 Task: Look for products from Monterey only.
Action: Mouse moved to (47, 351)
Screenshot: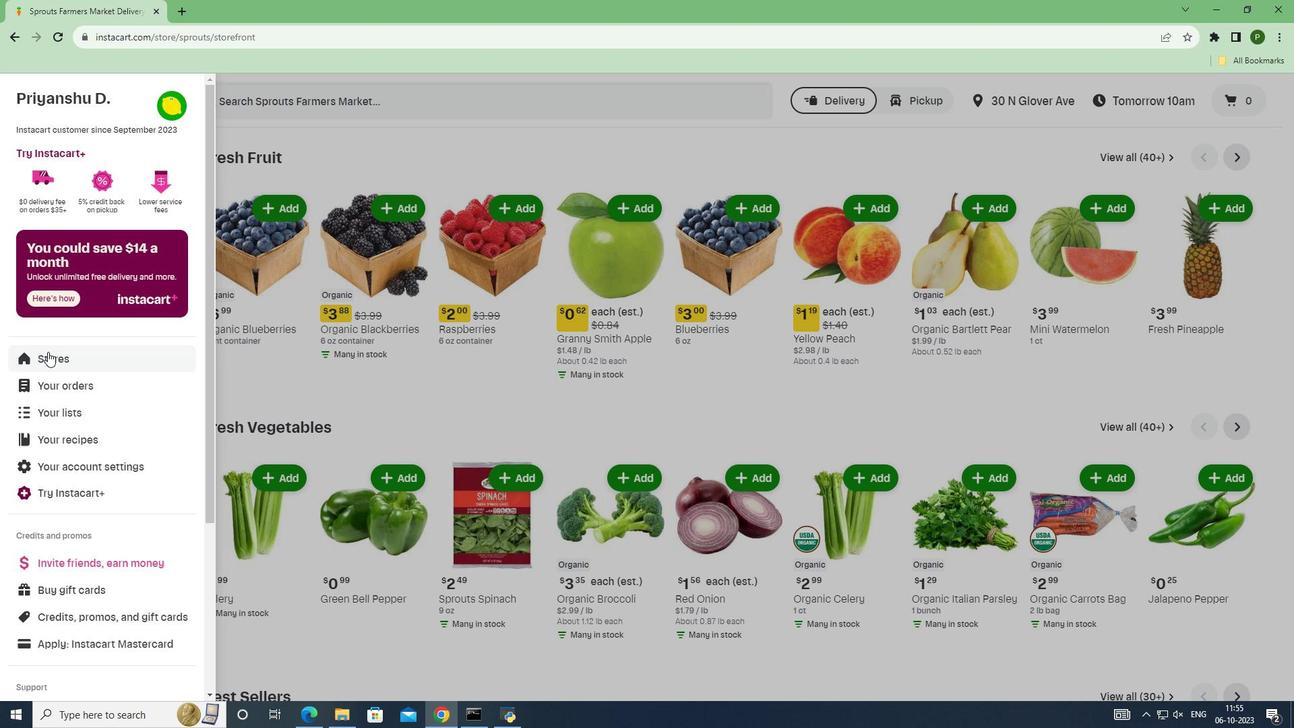 
Action: Mouse pressed left at (47, 351)
Screenshot: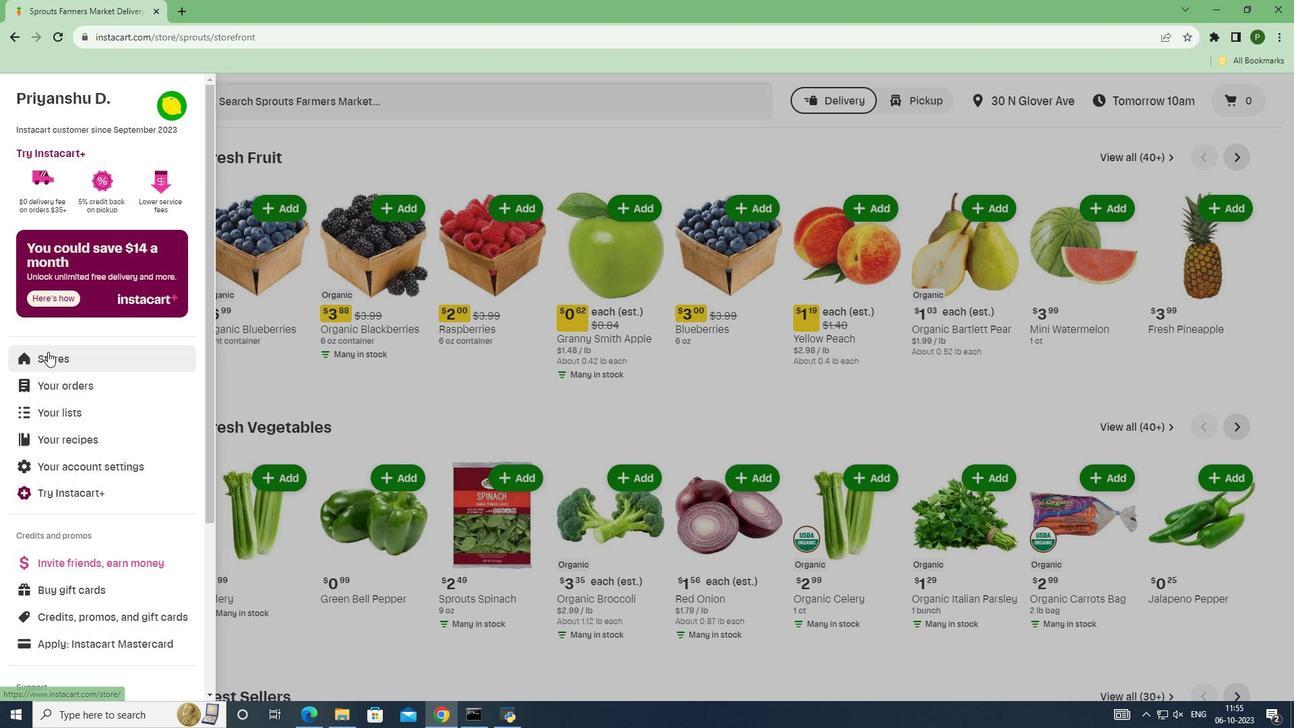 
Action: Mouse moved to (299, 153)
Screenshot: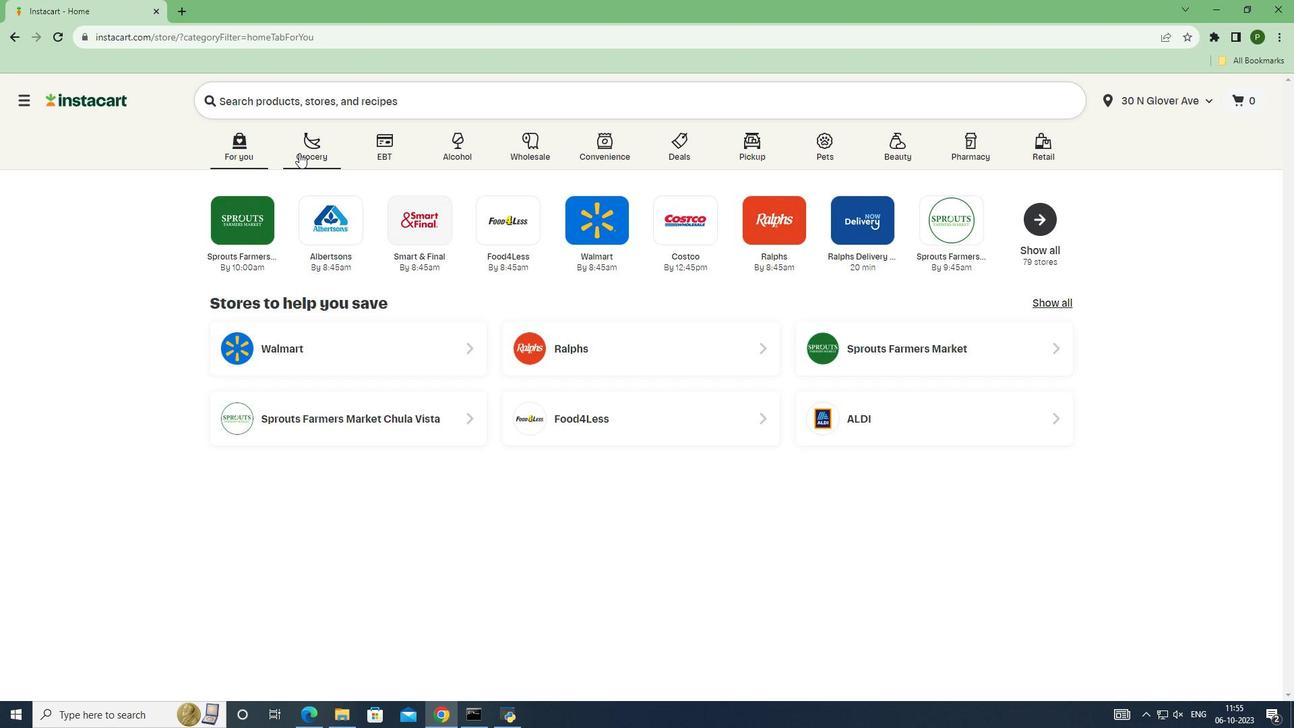 
Action: Mouse pressed left at (299, 153)
Screenshot: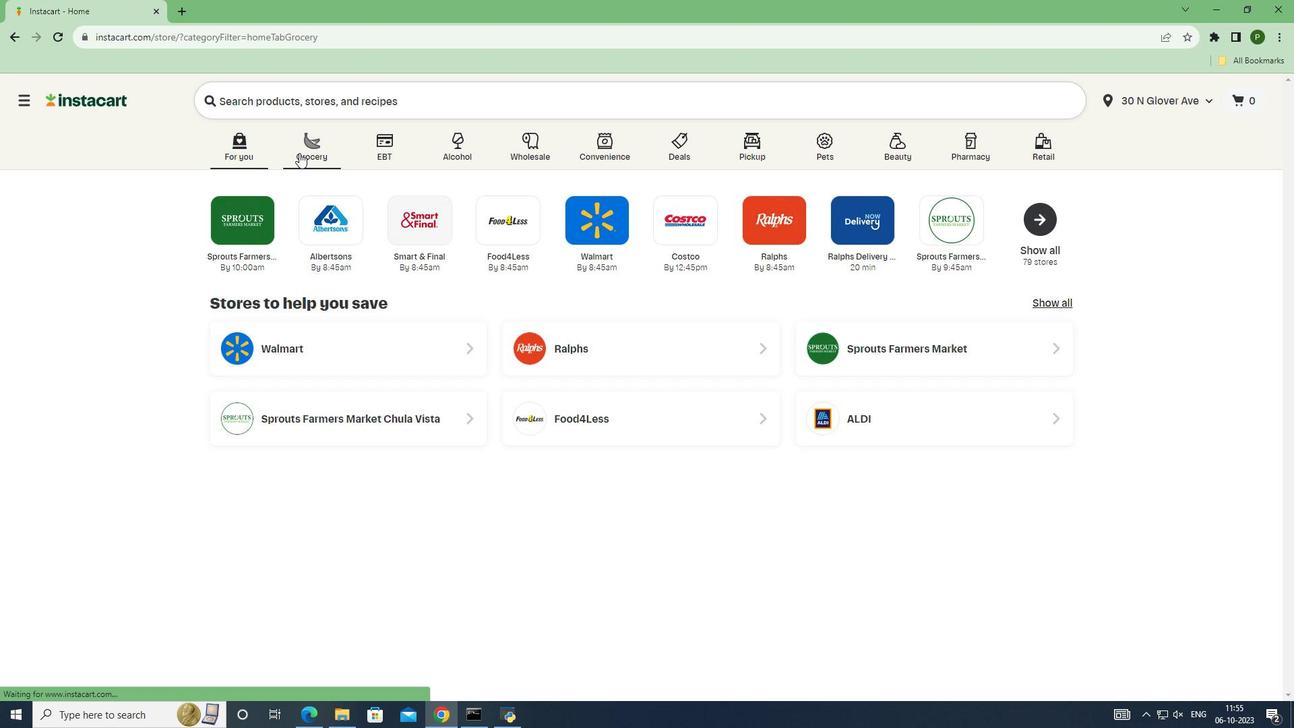 
Action: Mouse moved to (832, 302)
Screenshot: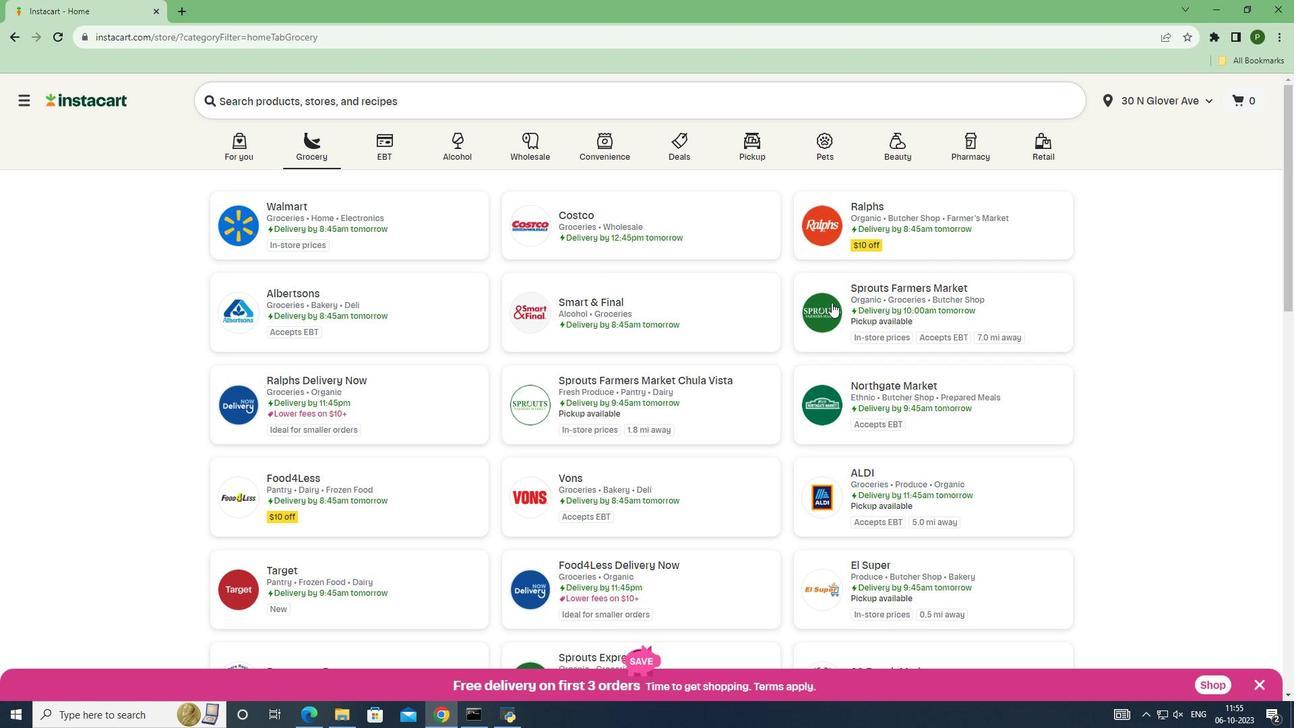
Action: Mouse pressed left at (832, 302)
Screenshot: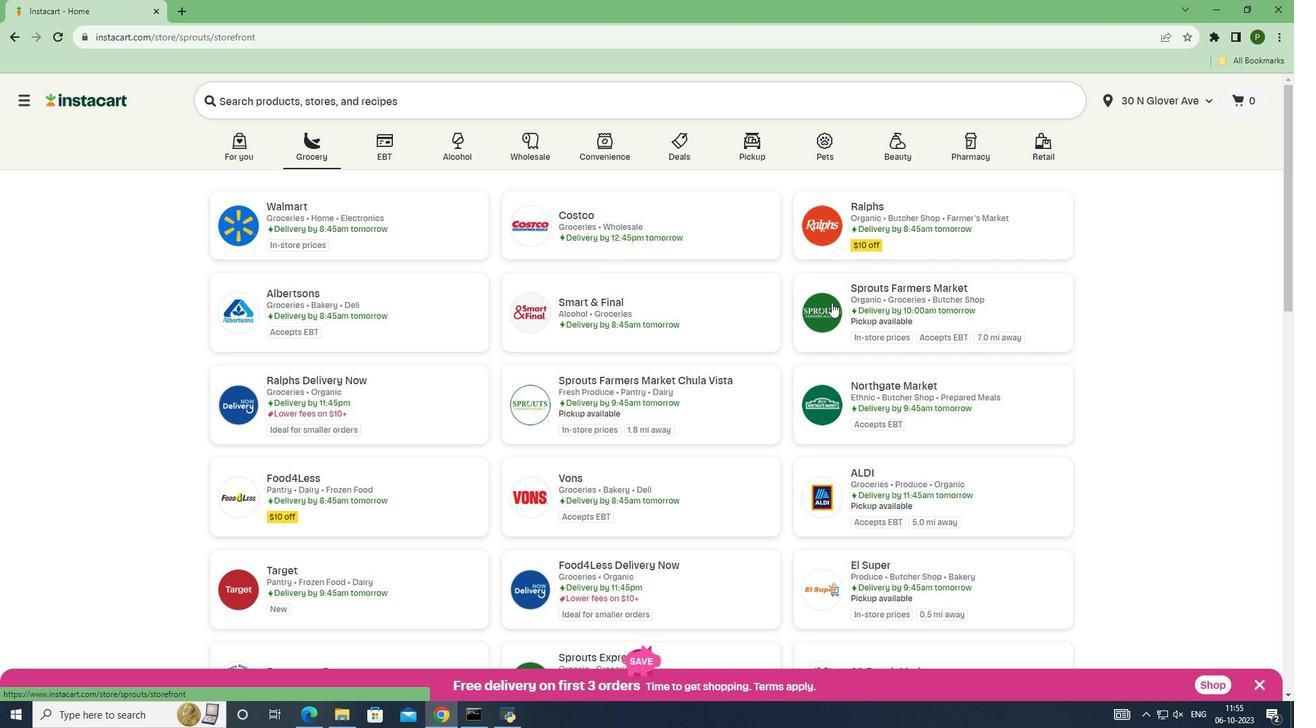 
Action: Mouse moved to (114, 405)
Screenshot: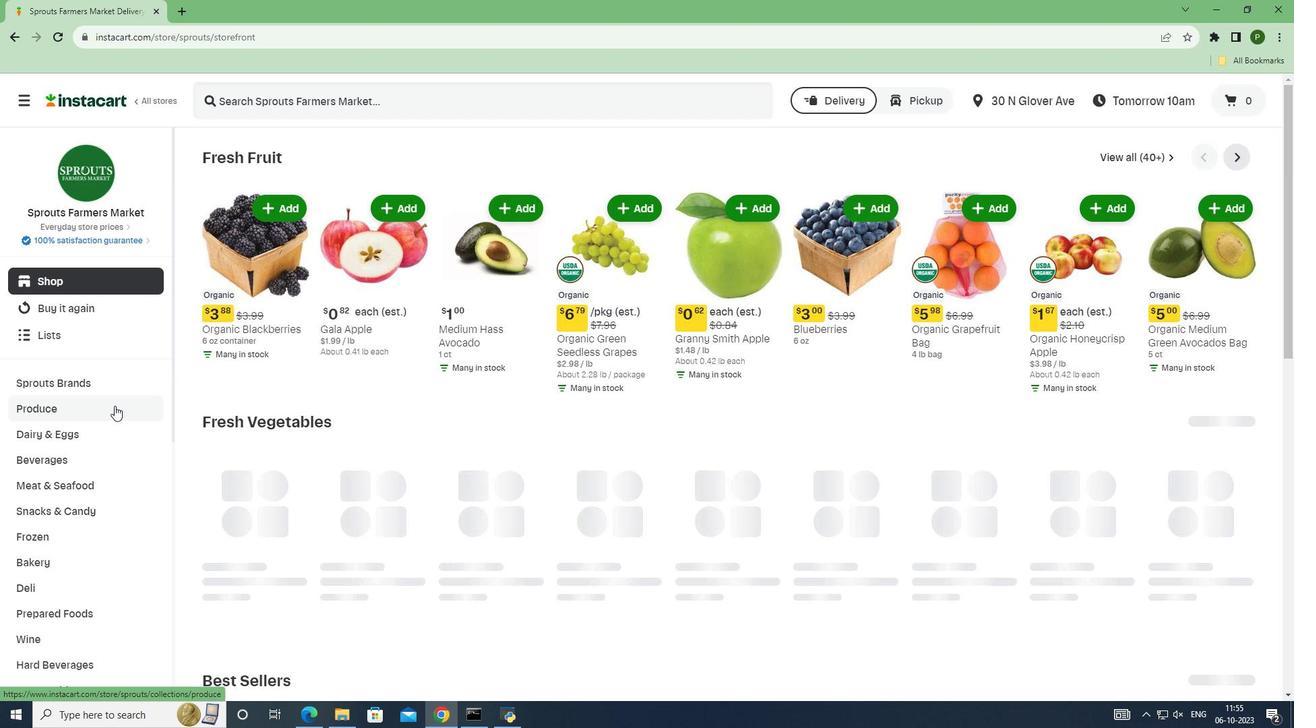 
Action: Mouse pressed left at (114, 405)
Screenshot: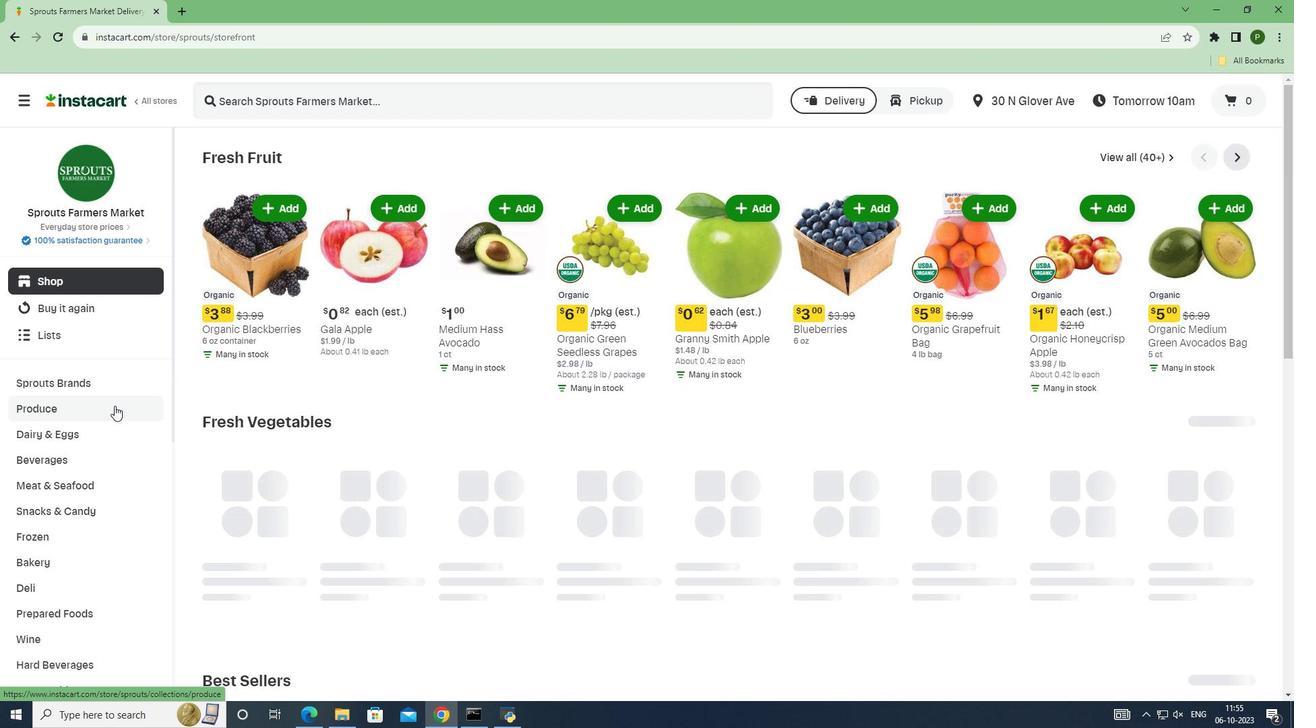 
Action: Mouse moved to (107, 454)
Screenshot: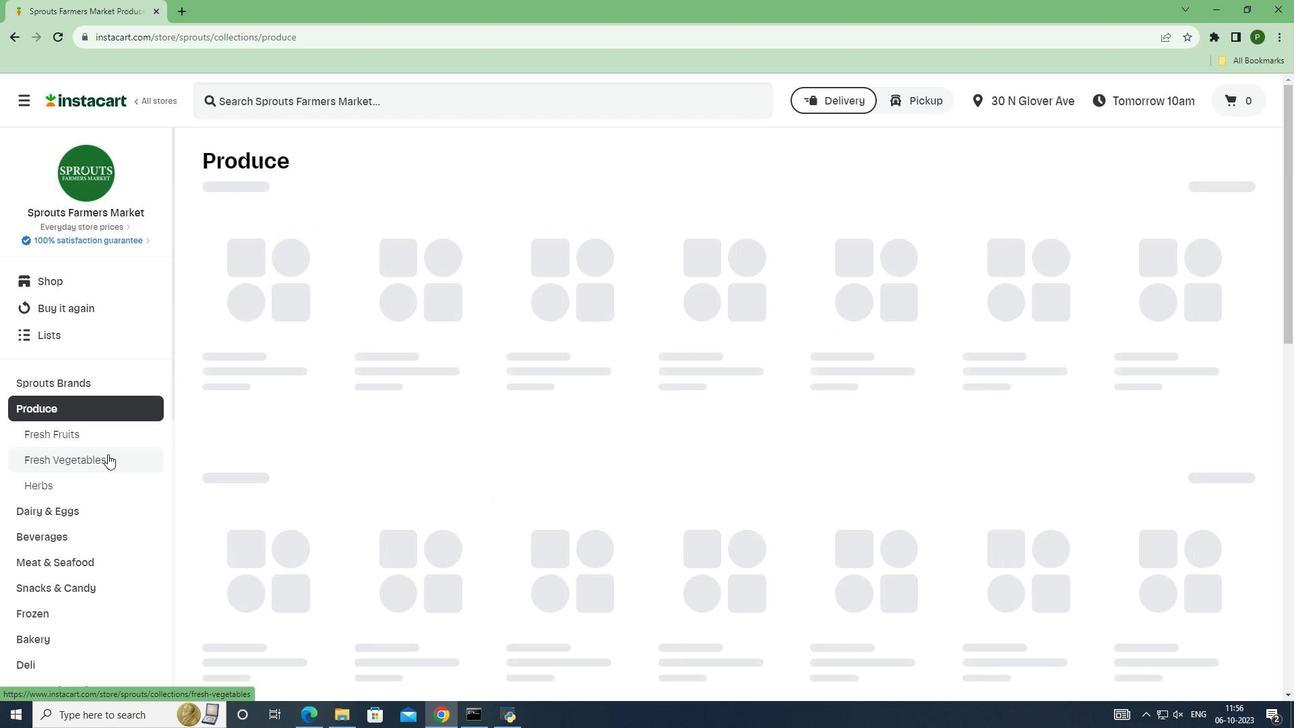 
Action: Mouse pressed left at (107, 454)
Screenshot: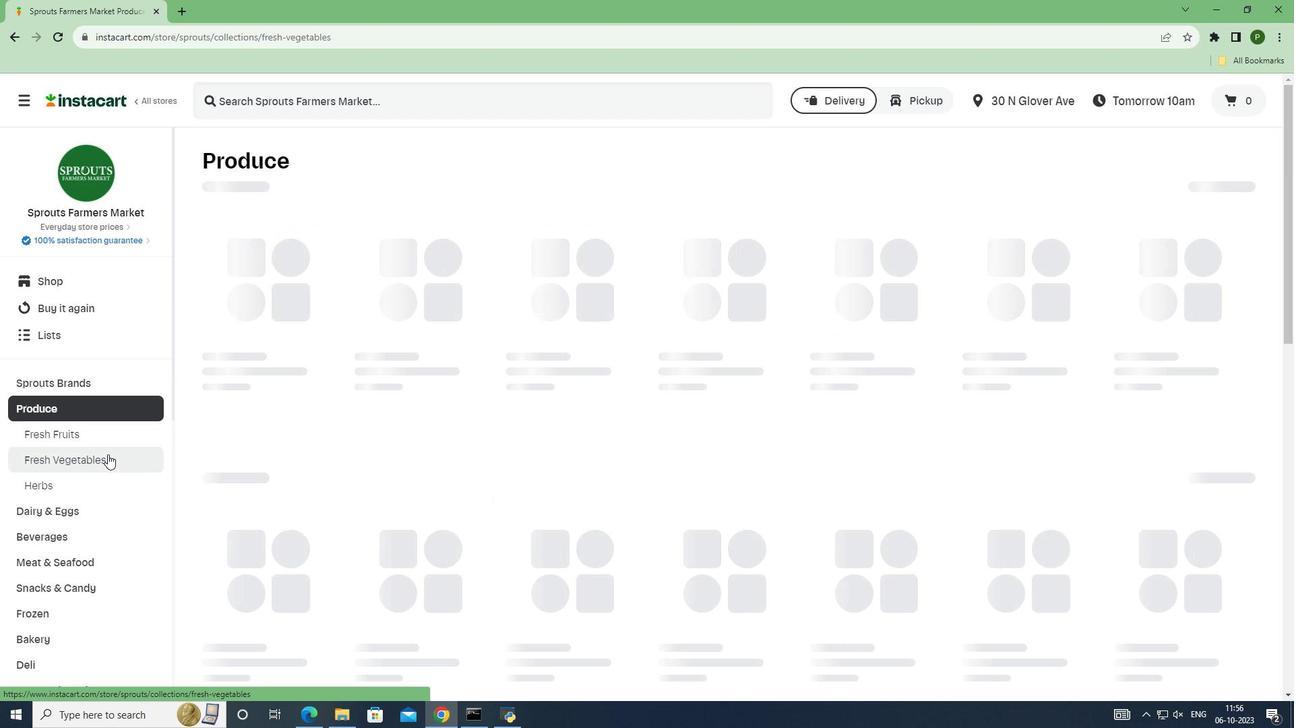 
Action: Mouse moved to (426, 288)
Screenshot: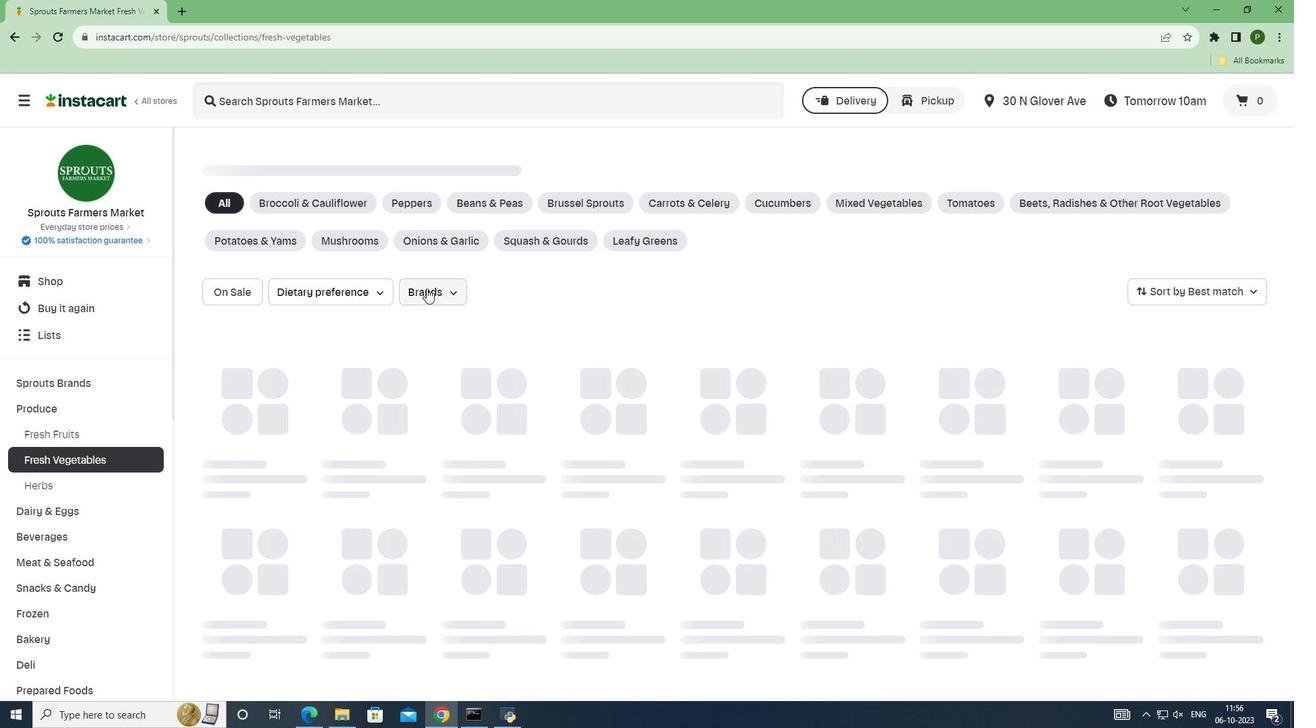 
Action: Mouse pressed left at (426, 288)
Screenshot: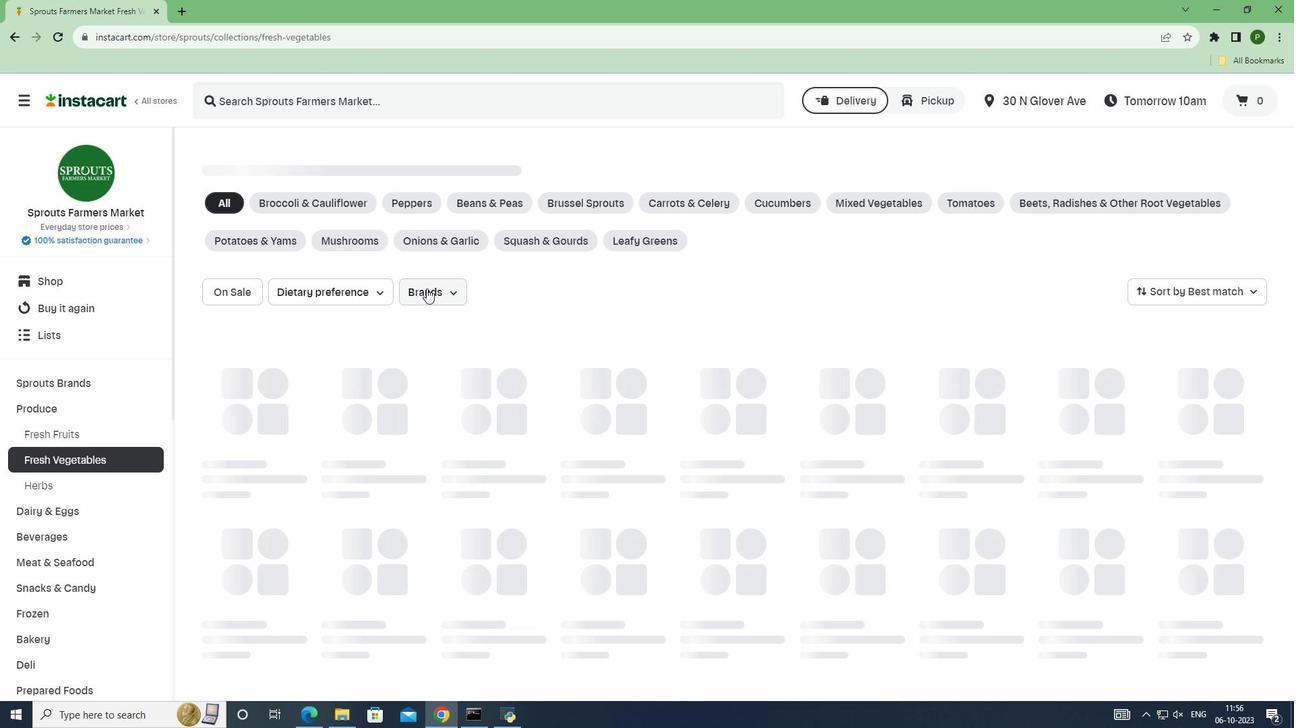 
Action: Mouse moved to (449, 451)
Screenshot: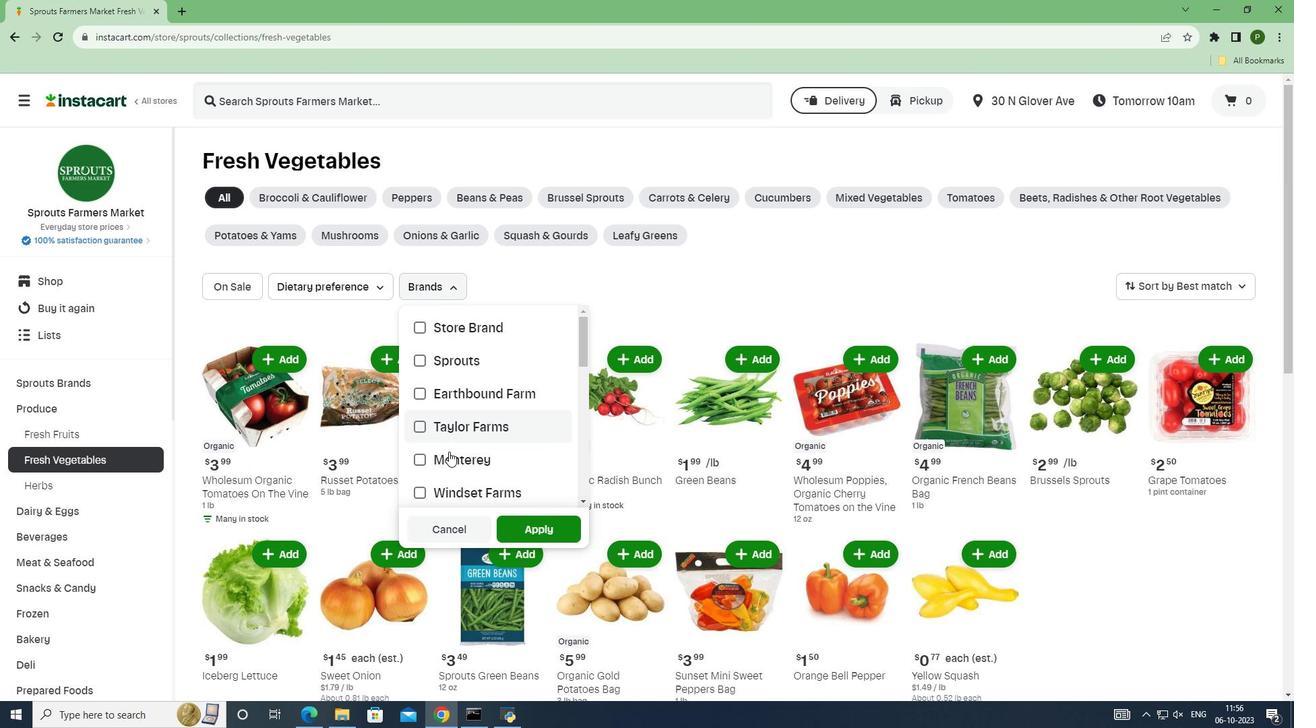 
Action: Mouse pressed left at (449, 451)
Screenshot: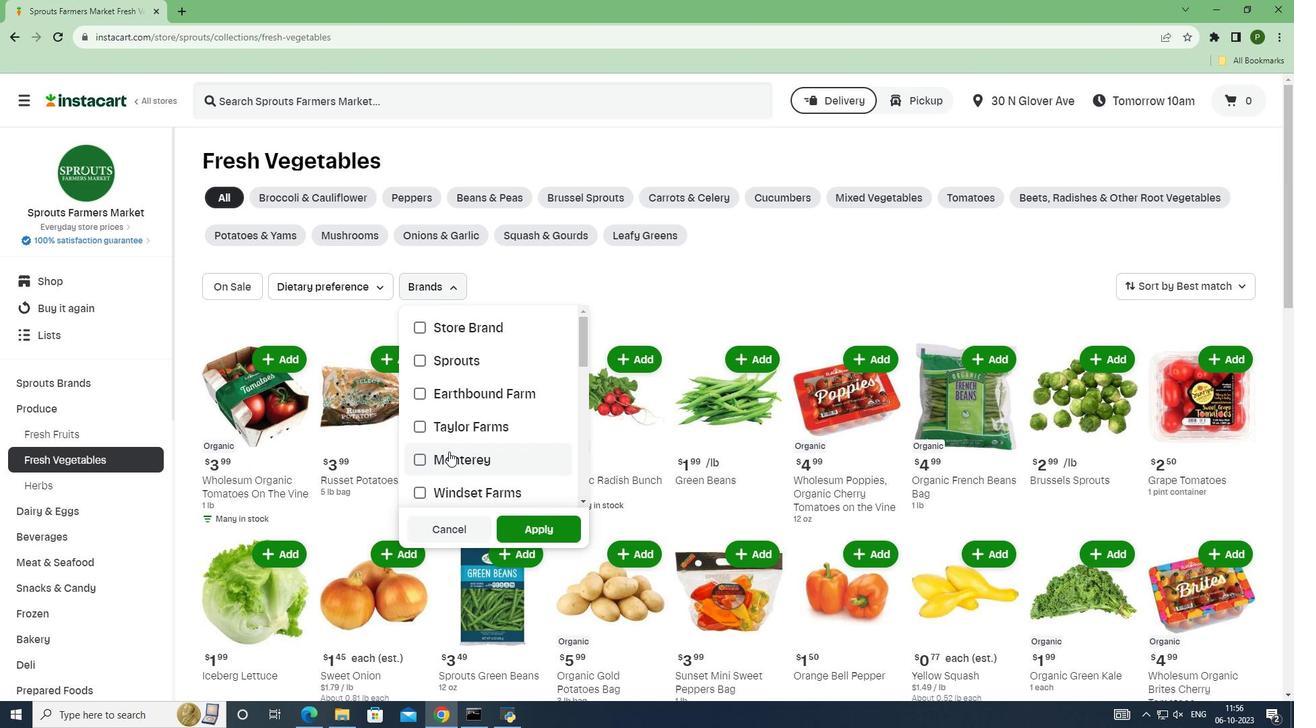 
Action: Mouse moved to (529, 522)
Screenshot: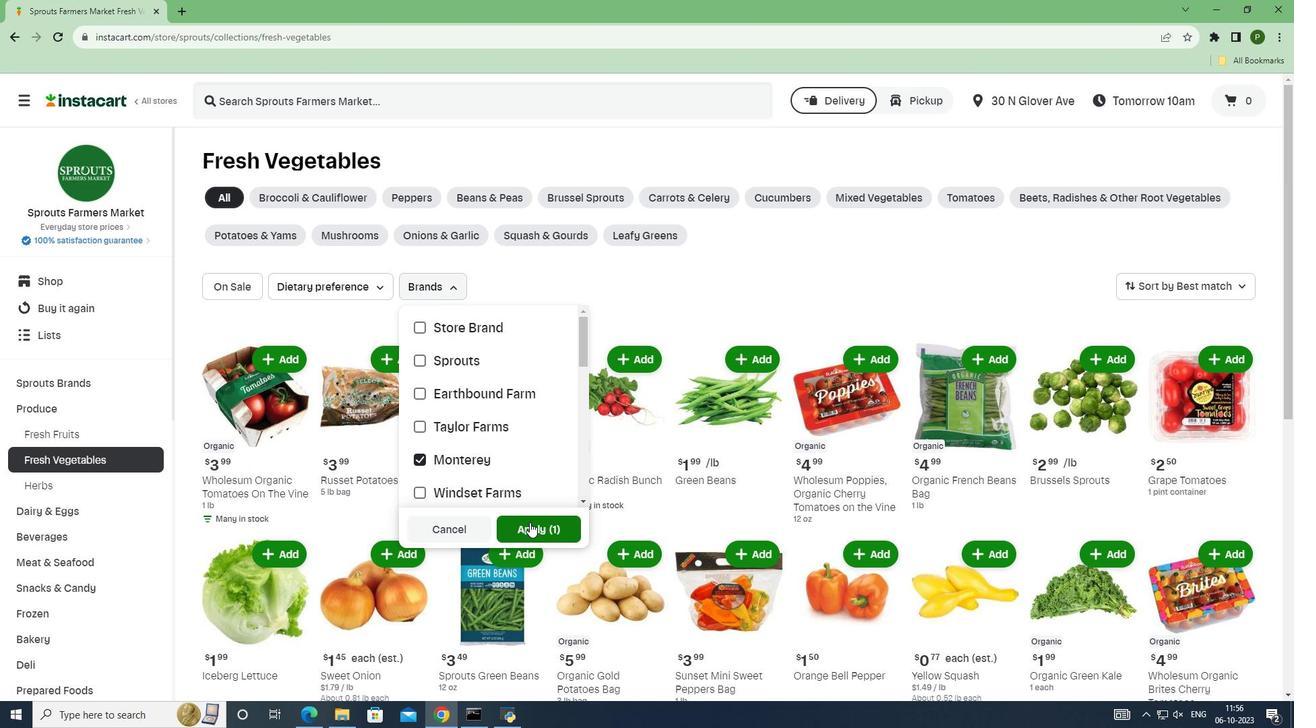 
Action: Mouse pressed left at (529, 522)
Screenshot: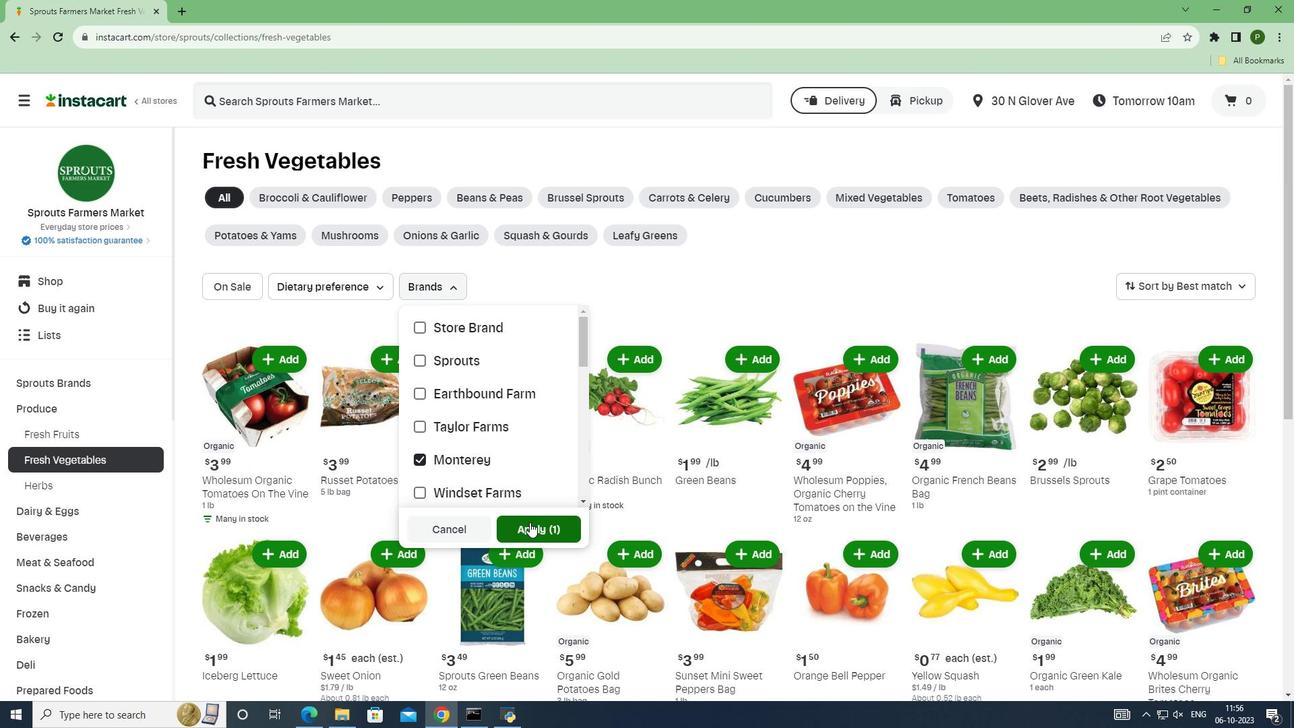 
Action: Mouse moved to (682, 555)
Screenshot: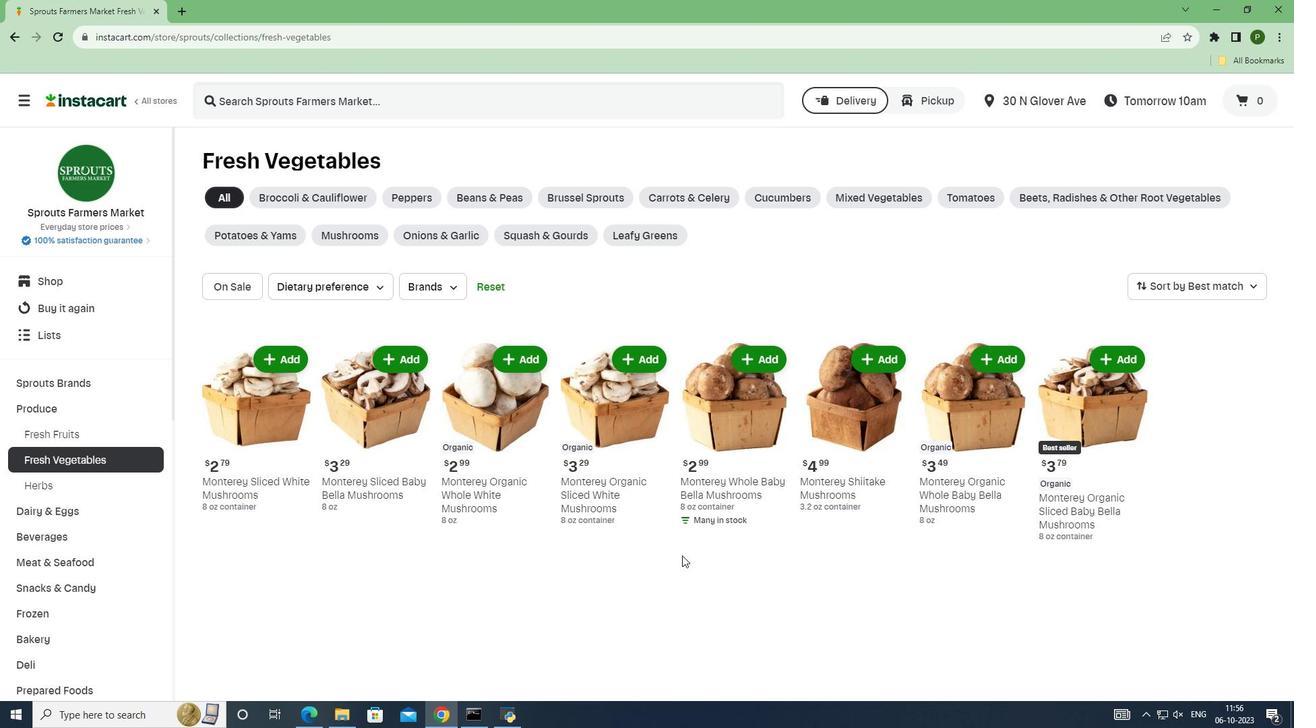 
